Task: Look for products with bbq flavor.
Action: Mouse moved to (24, 81)
Screenshot: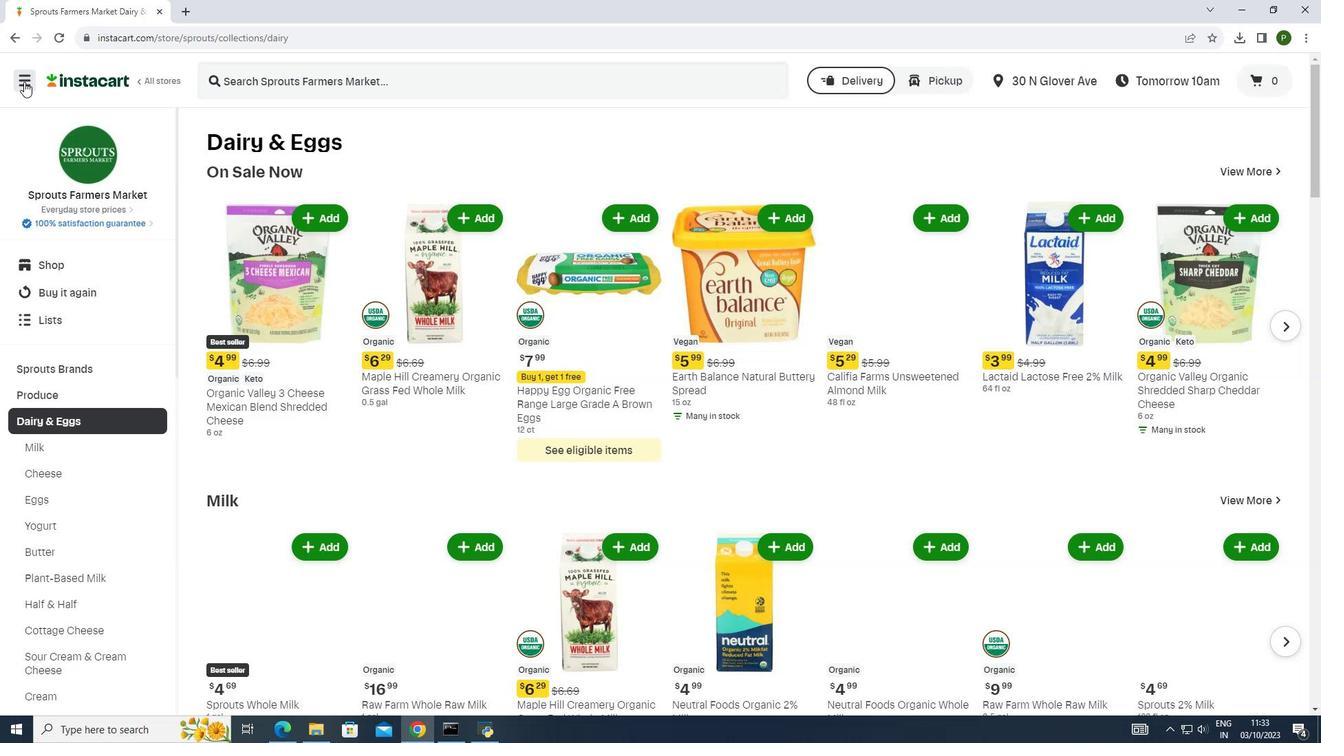 
Action: Mouse pressed left at (24, 81)
Screenshot: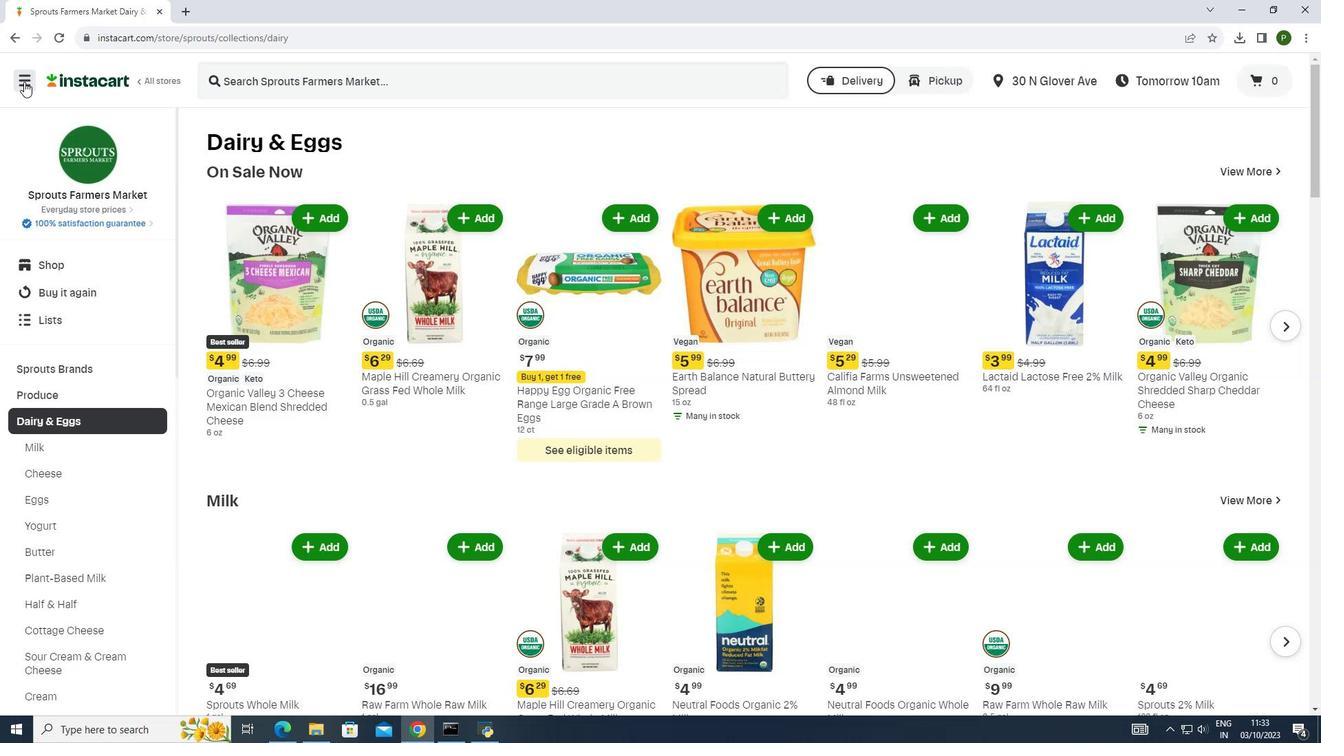 
Action: Mouse moved to (33, 370)
Screenshot: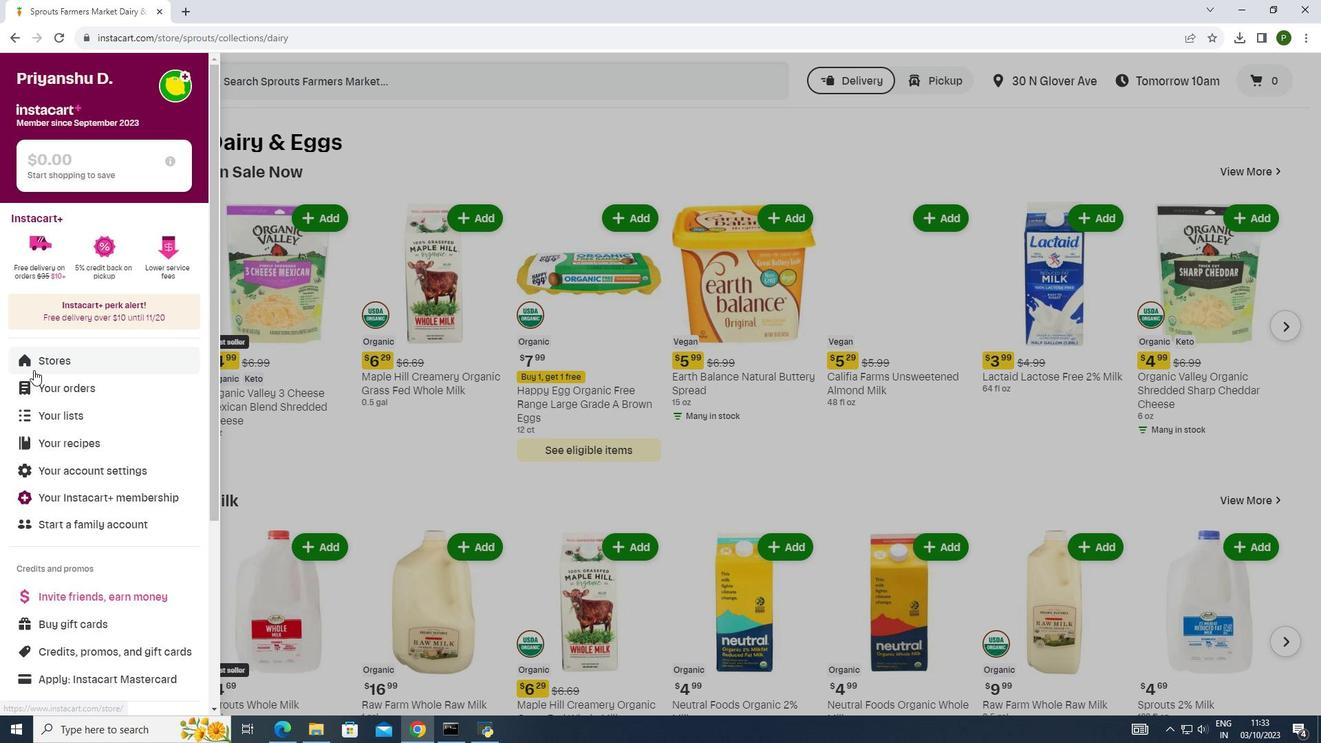 
Action: Mouse pressed left at (33, 370)
Screenshot: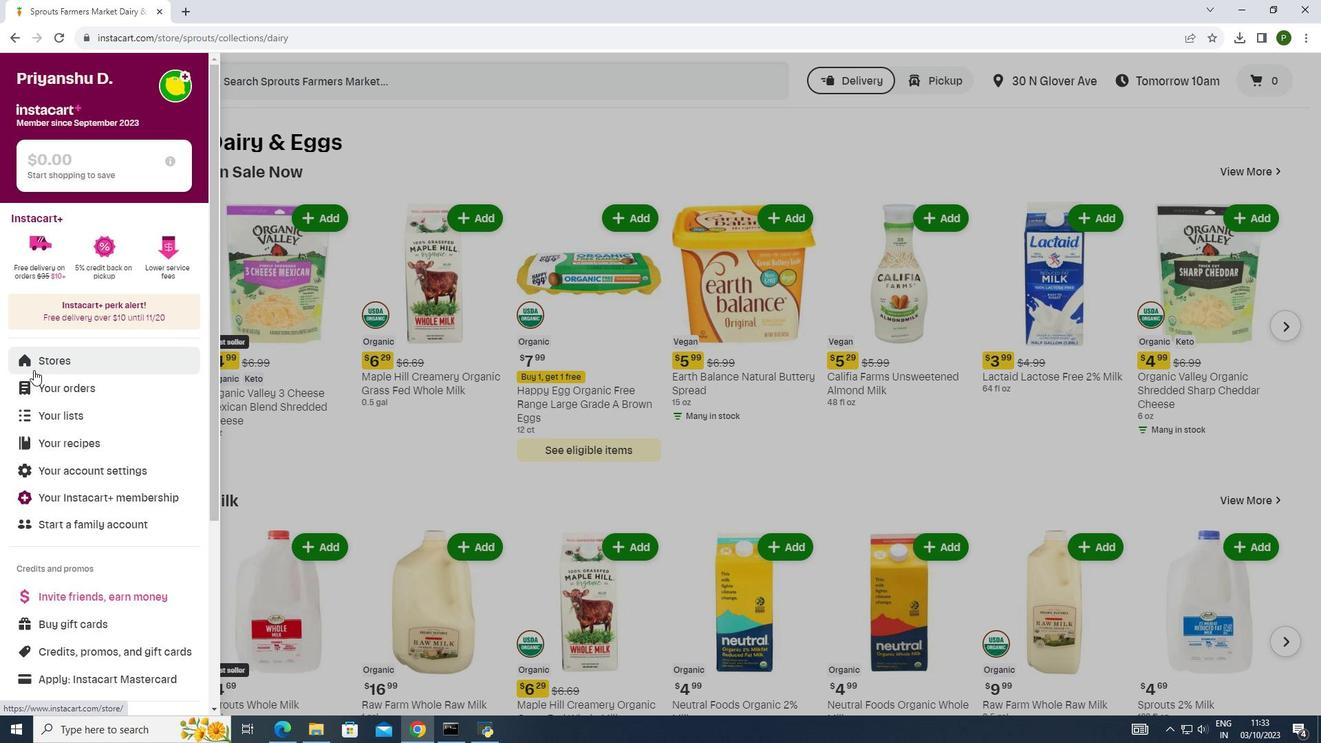 
Action: Mouse moved to (299, 146)
Screenshot: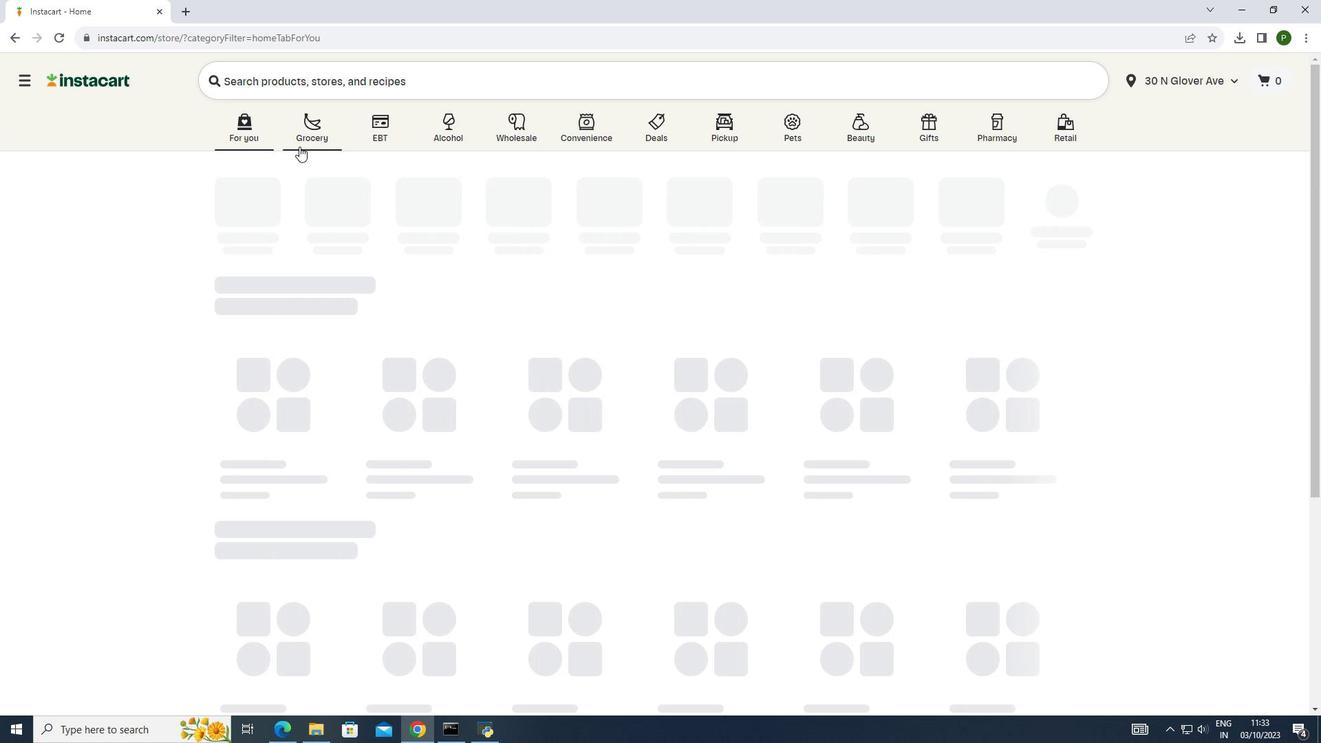 
Action: Mouse pressed left at (299, 146)
Screenshot: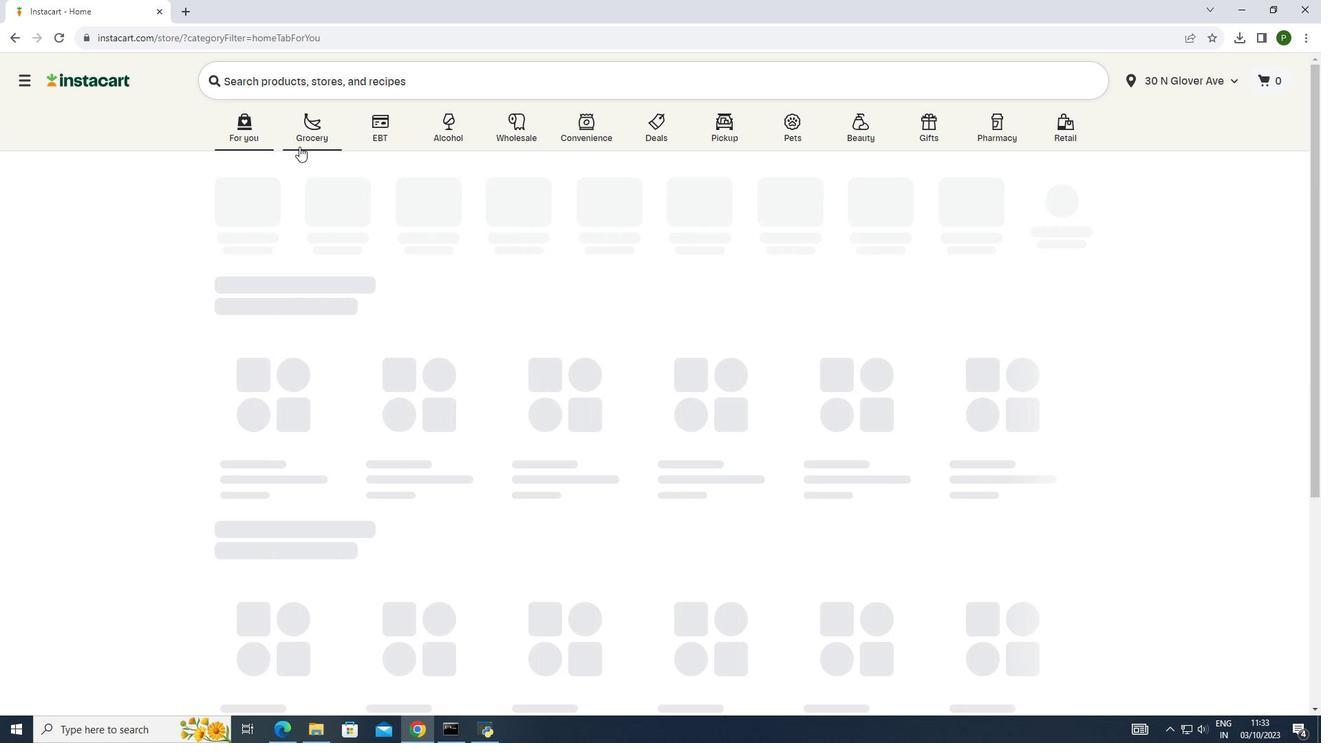 
Action: Mouse moved to (723, 214)
Screenshot: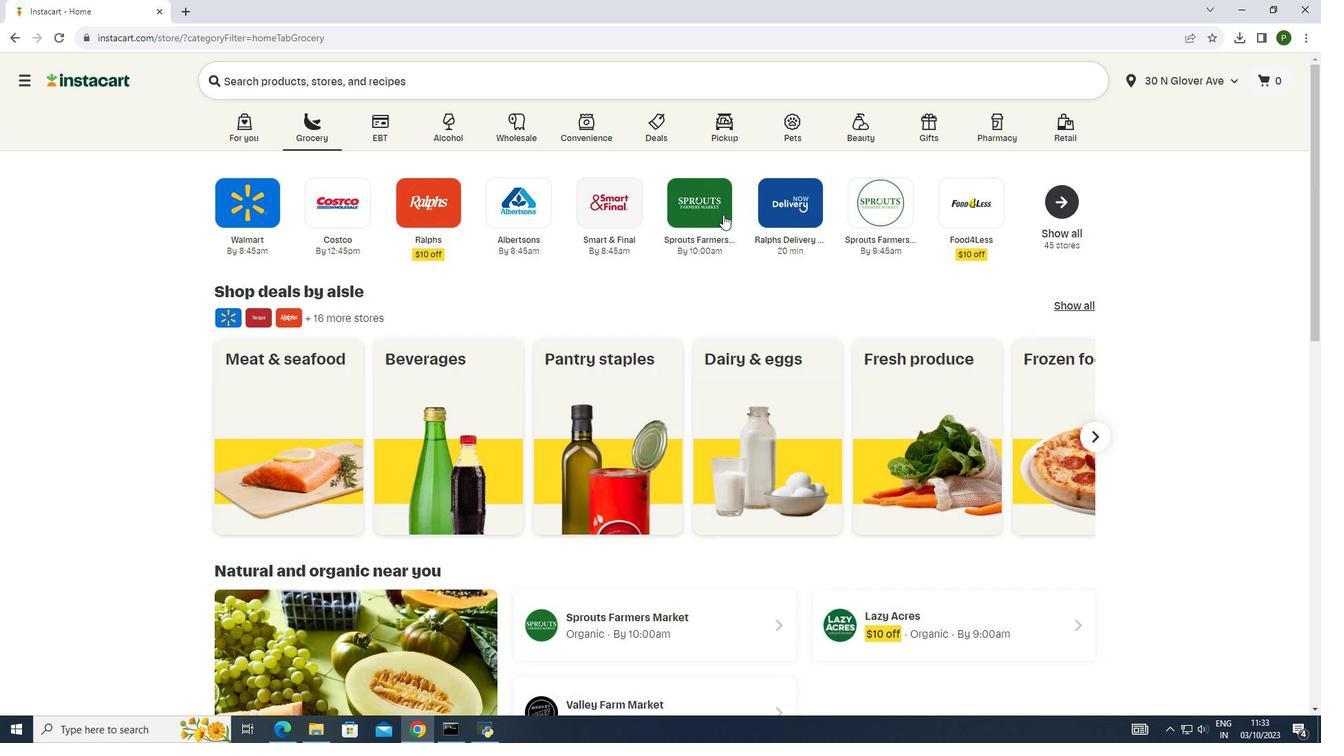 
Action: Mouse pressed left at (723, 214)
Screenshot: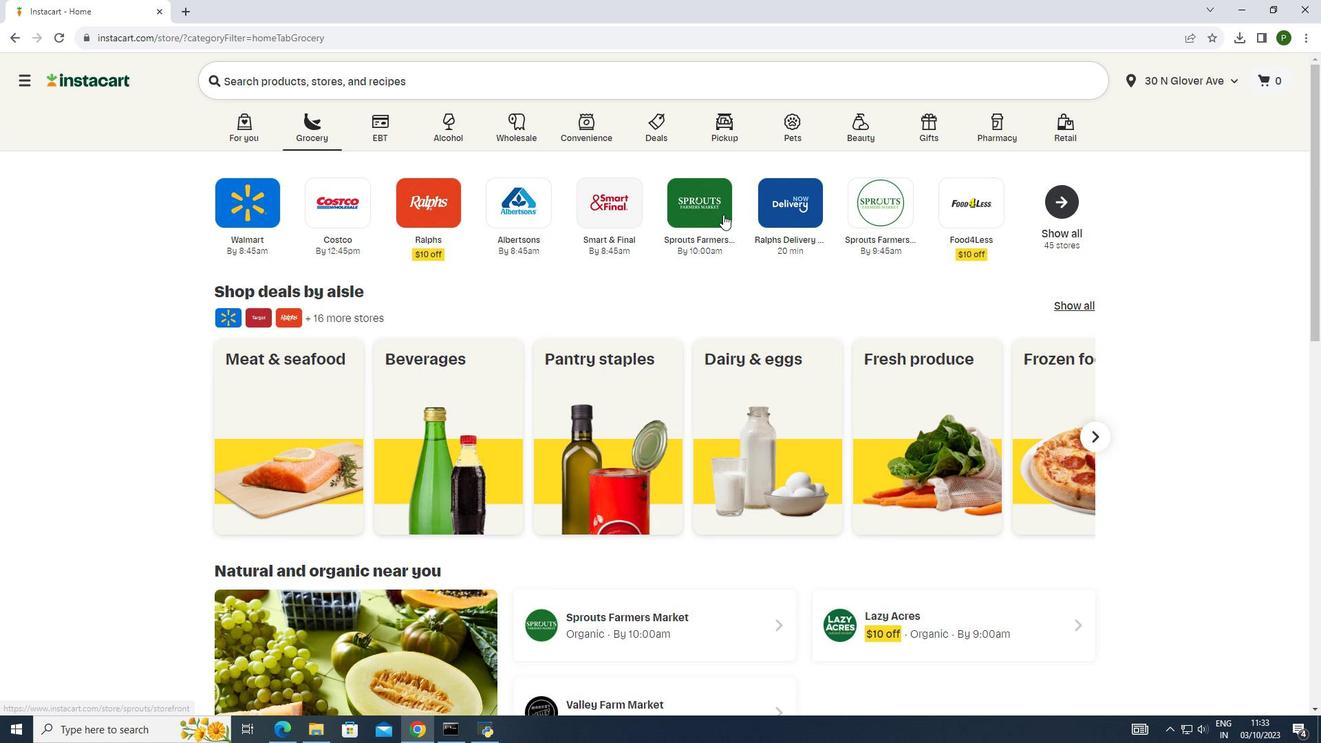 
Action: Mouse moved to (99, 366)
Screenshot: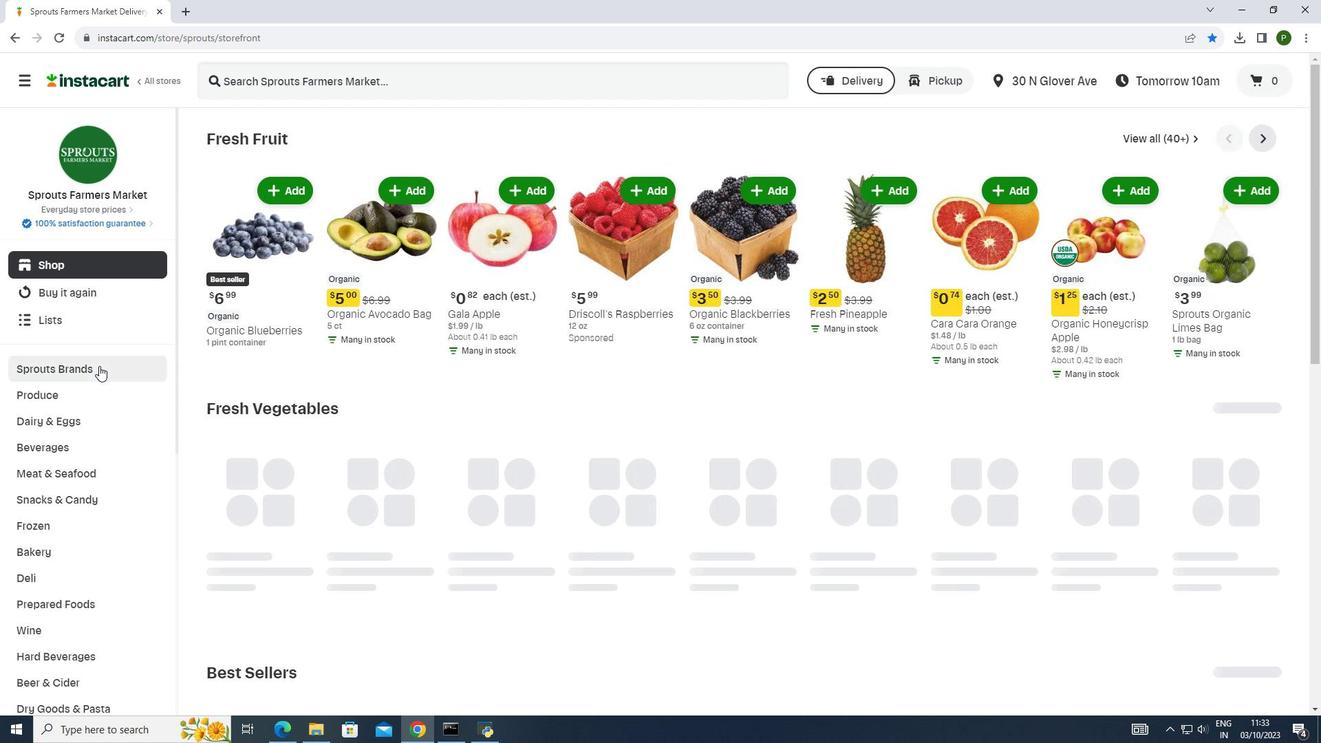
Action: Mouse pressed left at (99, 366)
Screenshot: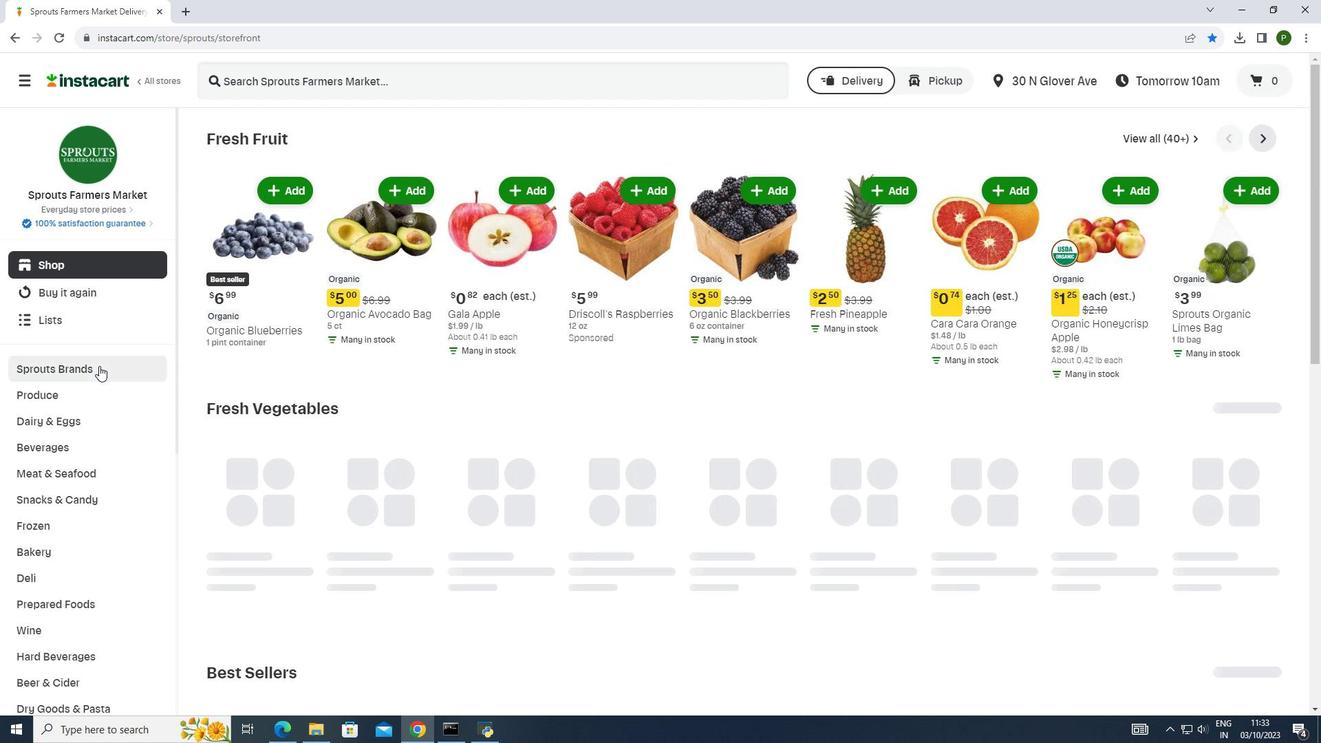 
Action: Mouse moved to (76, 470)
Screenshot: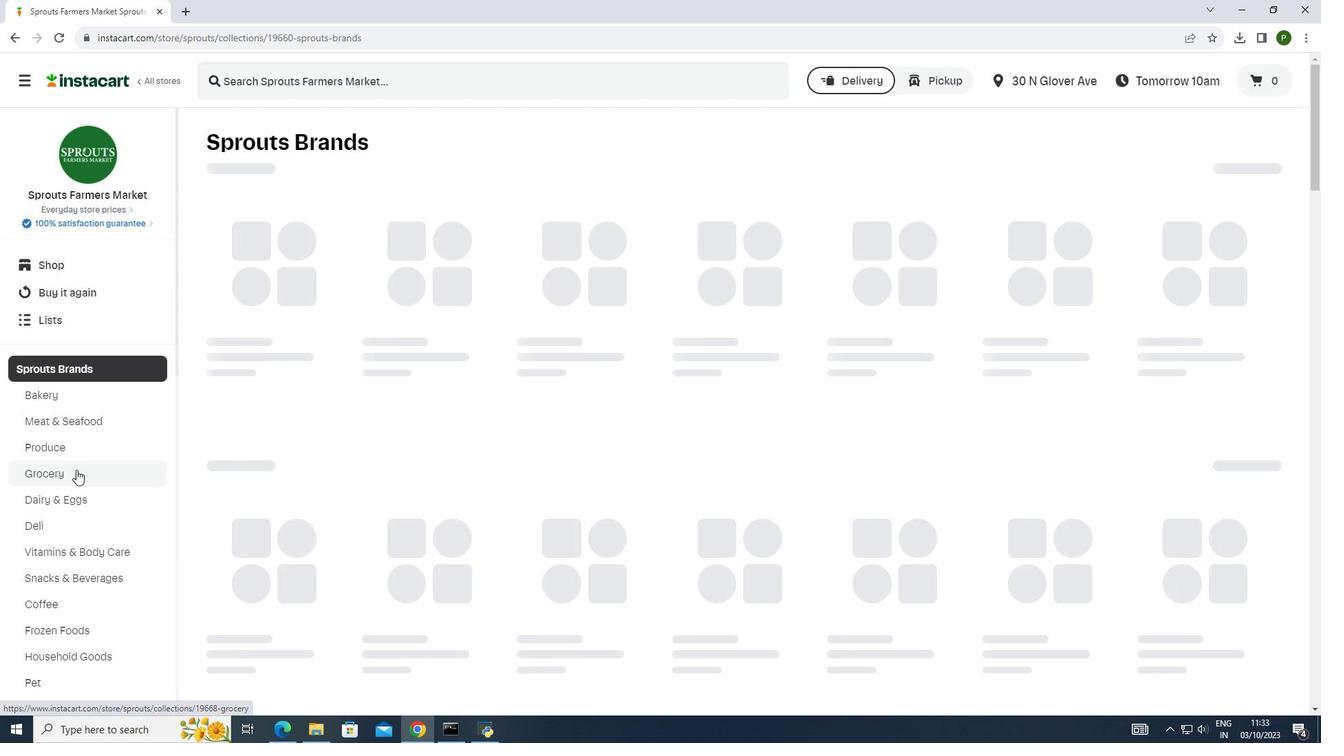 
Action: Mouse pressed left at (76, 470)
Screenshot: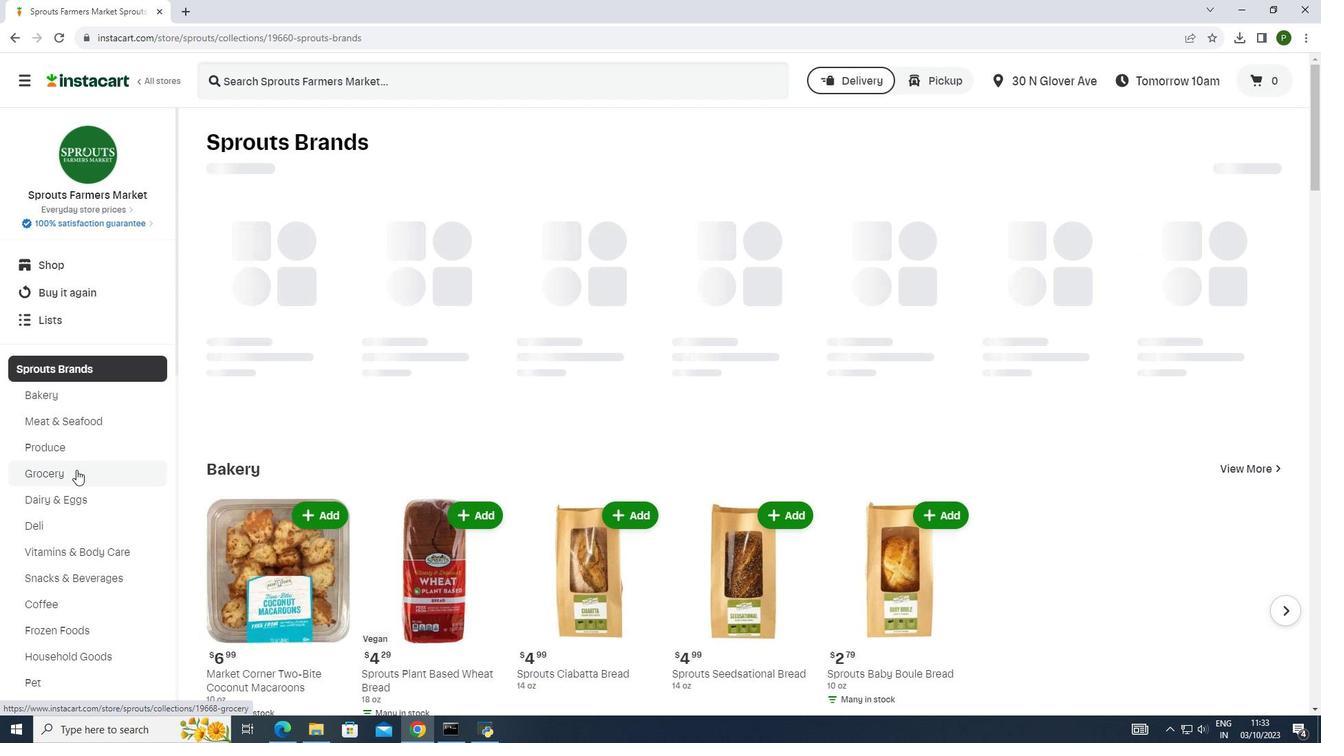 
Action: Mouse moved to (242, 172)
Screenshot: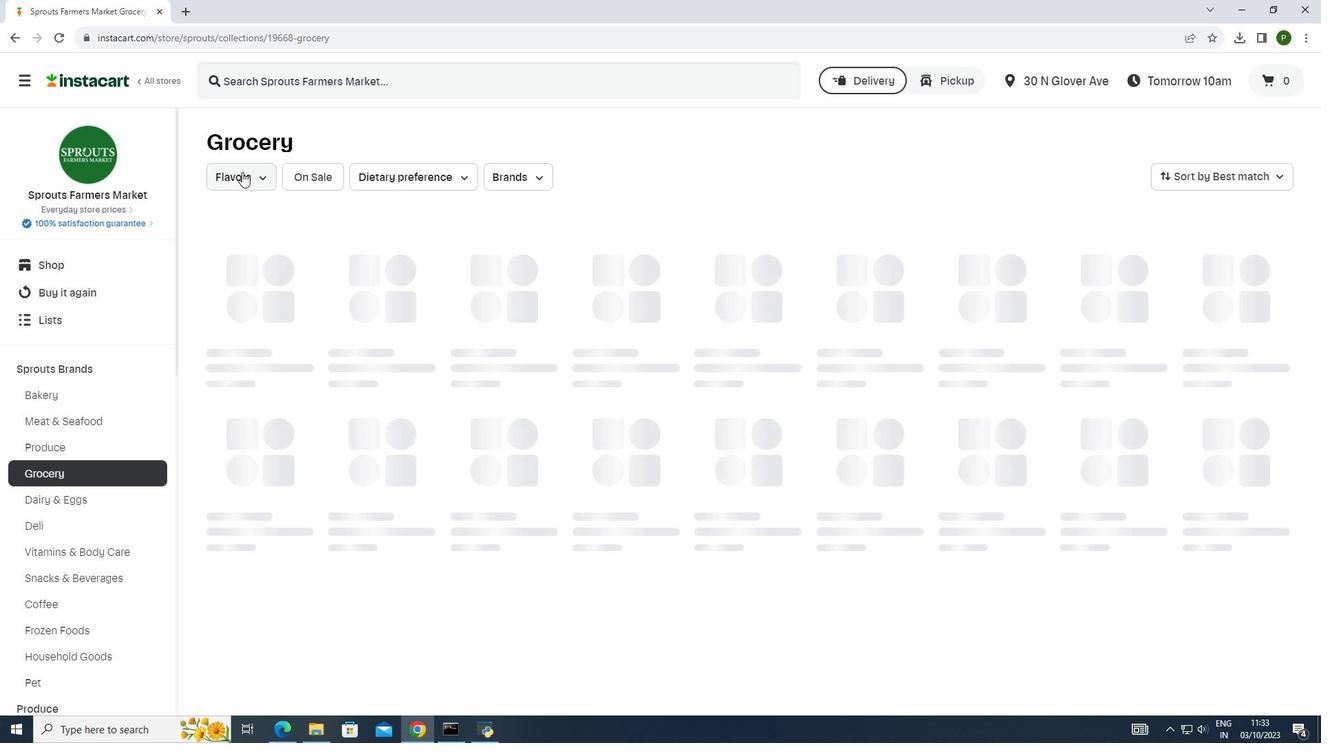
Action: Mouse pressed left at (242, 172)
Screenshot: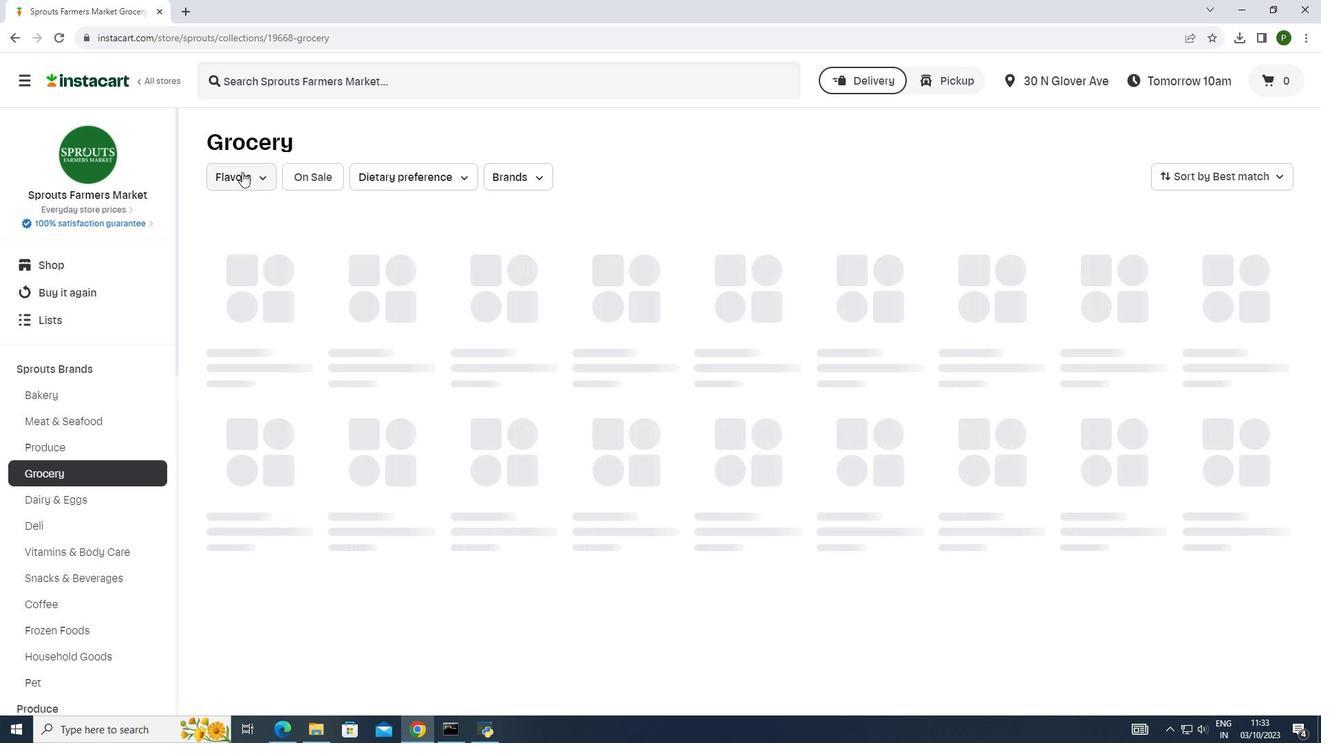 
Action: Mouse moved to (245, 355)
Screenshot: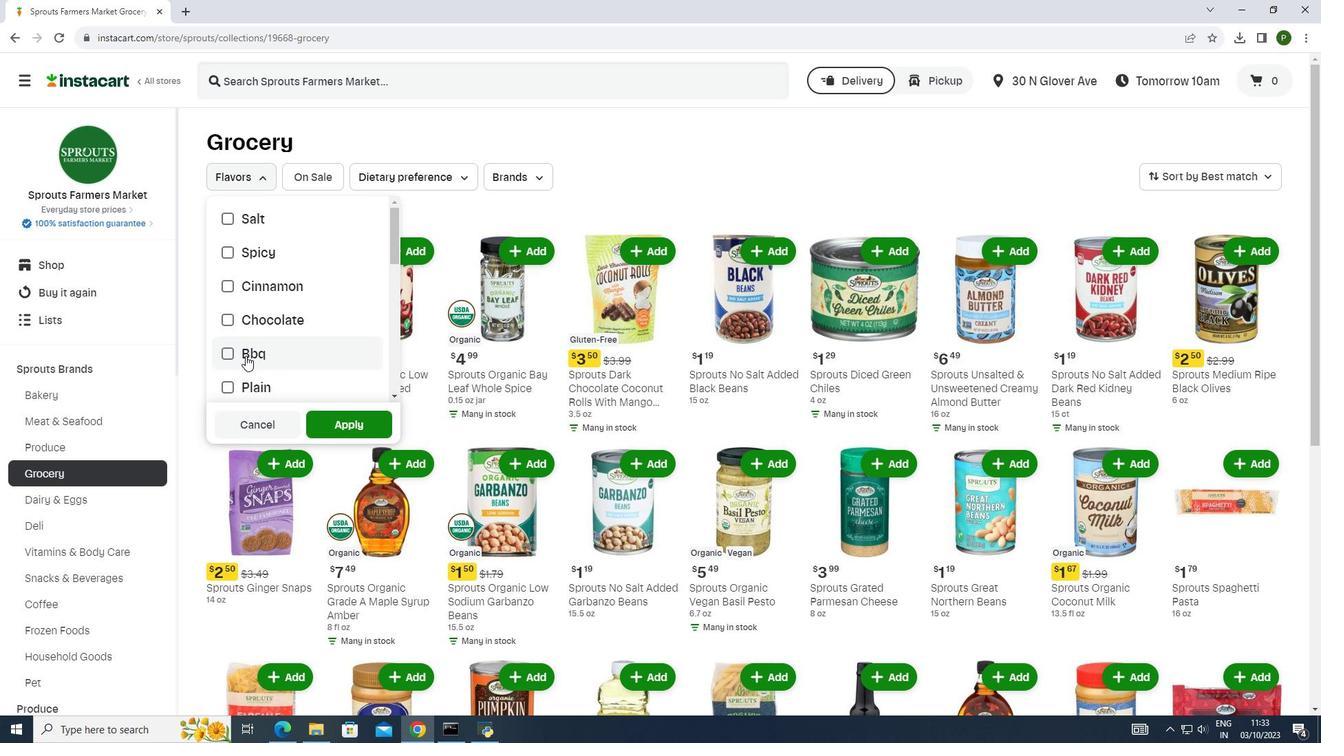 
Action: Mouse pressed left at (245, 355)
Screenshot: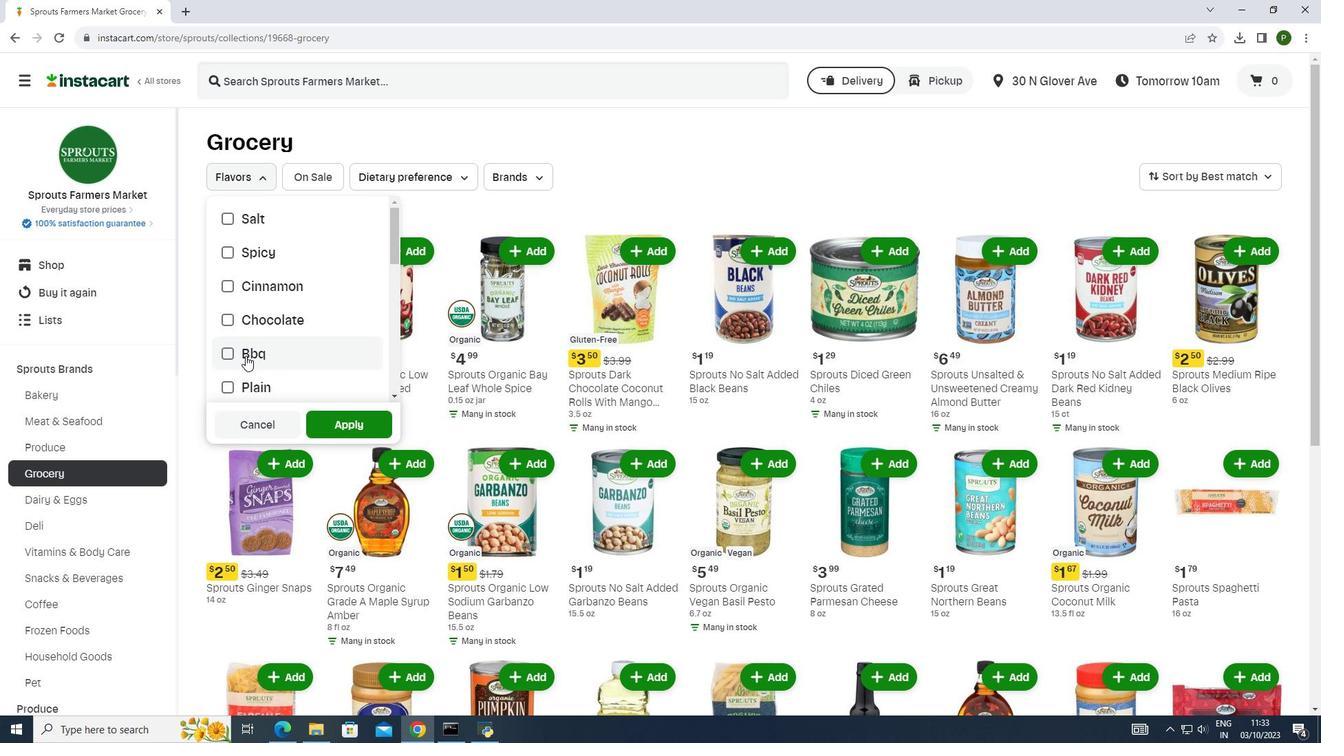 
Action: Mouse moved to (343, 427)
Screenshot: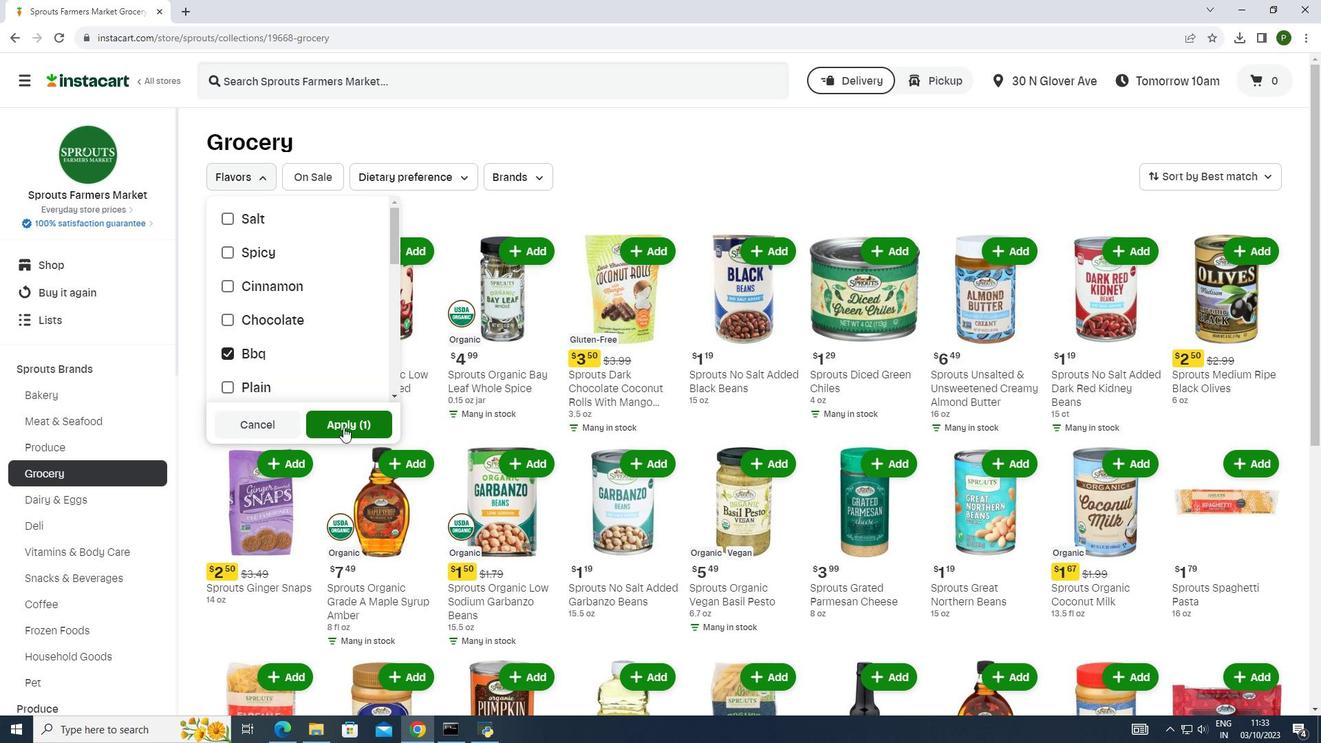 
Action: Mouse pressed left at (343, 427)
Screenshot: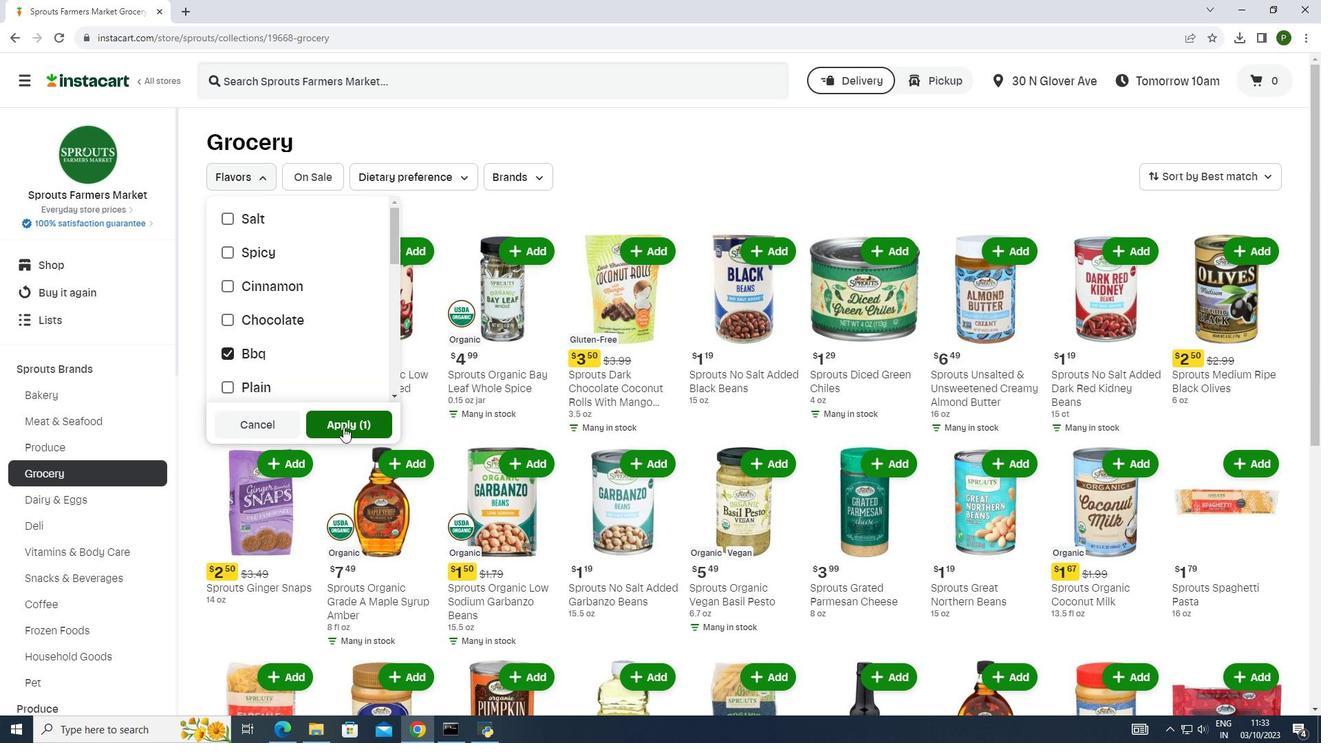 
Action: Mouse moved to (366, 418)
Screenshot: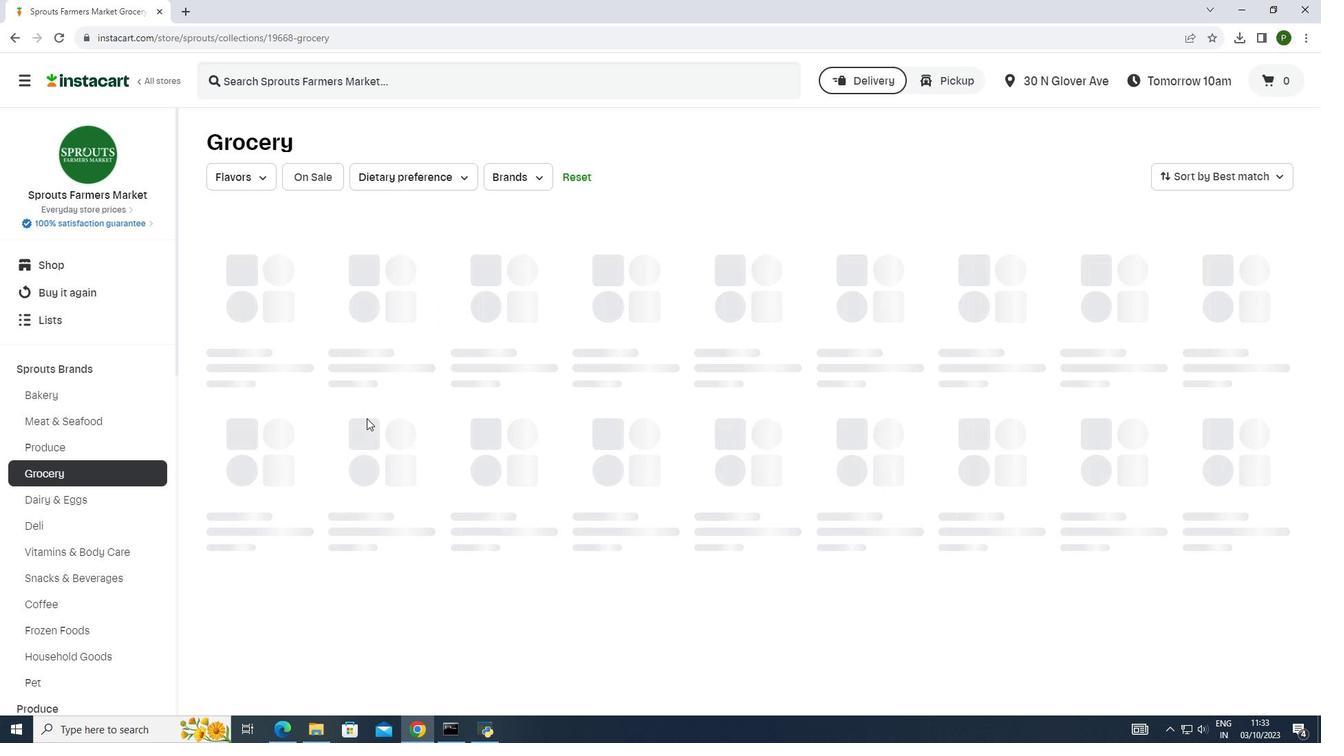 
